 Task: Get the details for the last Tri-Rail train from Miami Airport to Mangonia Park.
Action: Mouse moved to (202, 52)
Screenshot: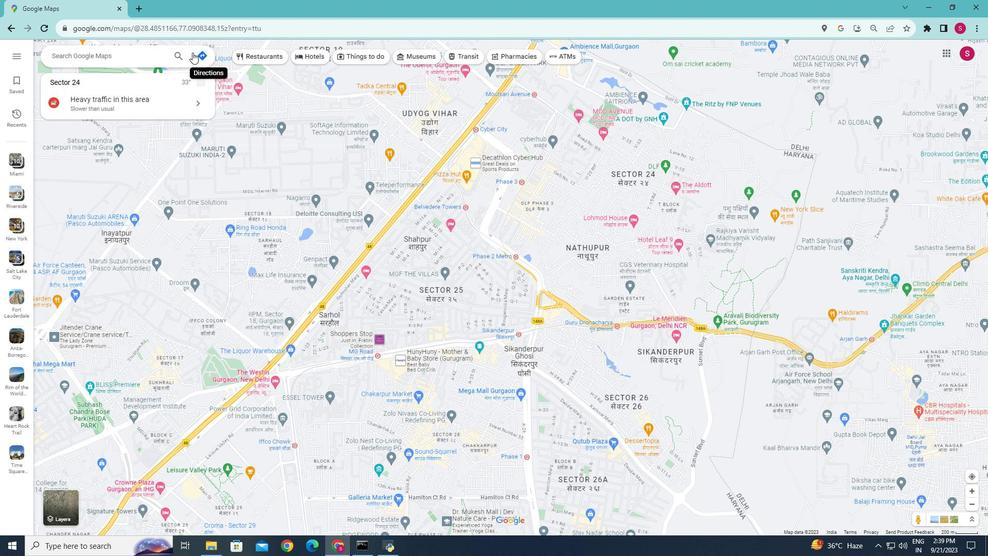 
Action: Mouse pressed left at (202, 52)
Screenshot: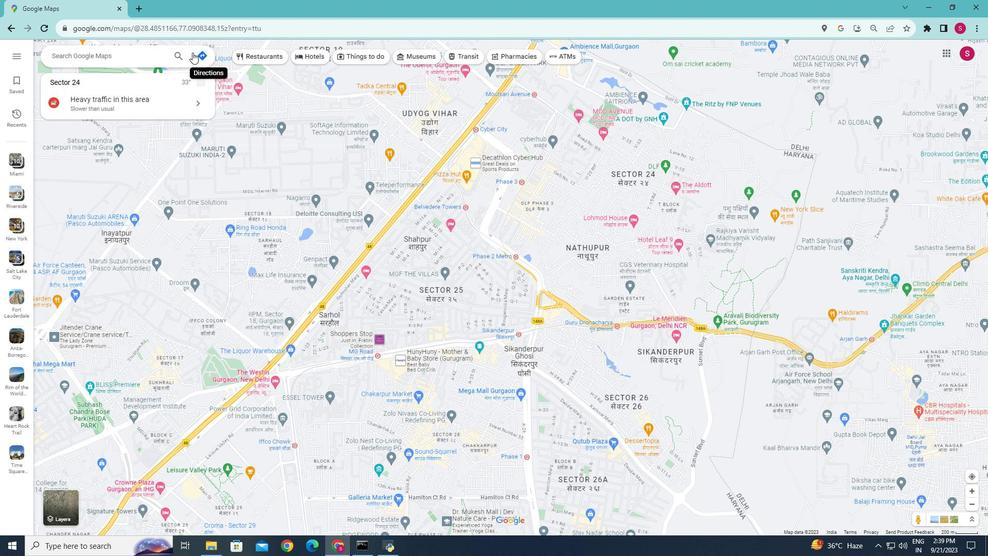 
Action: Mouse moved to (107, 78)
Screenshot: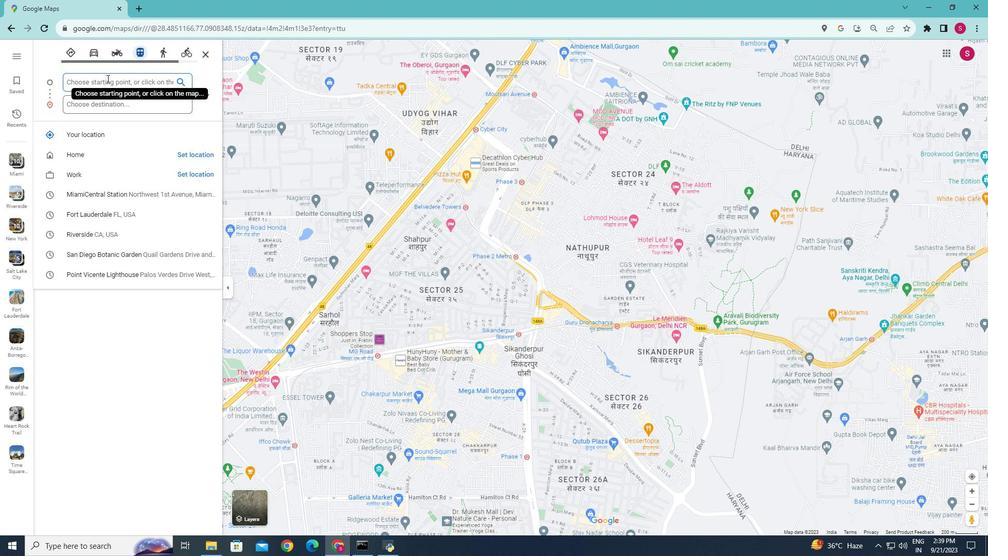 
Action: Mouse pressed left at (107, 78)
Screenshot: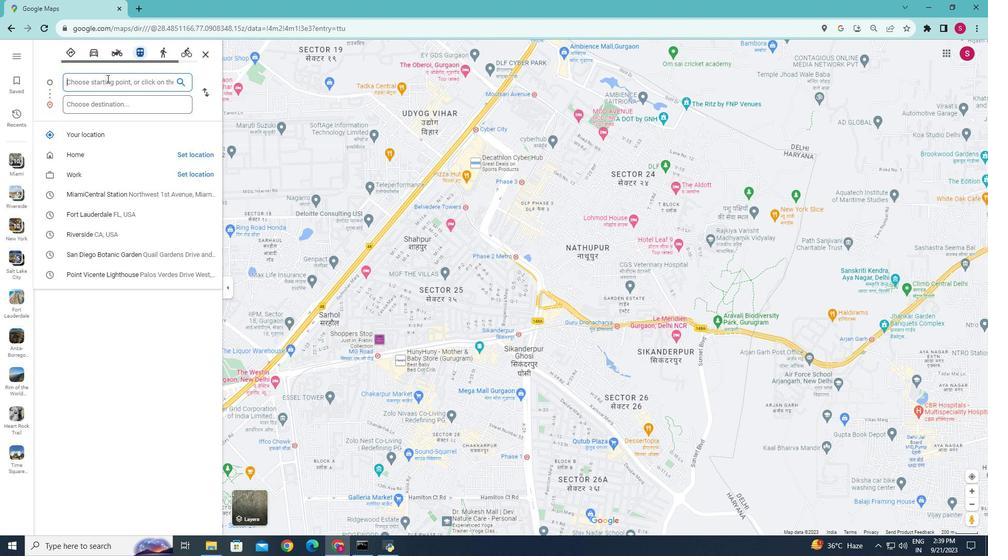 
Action: Key pressed <Key.caps_lock>M<Key.caps_lock>iami<Key.space><Key.caps_lock>A<Key.caps_lock>irport
Screenshot: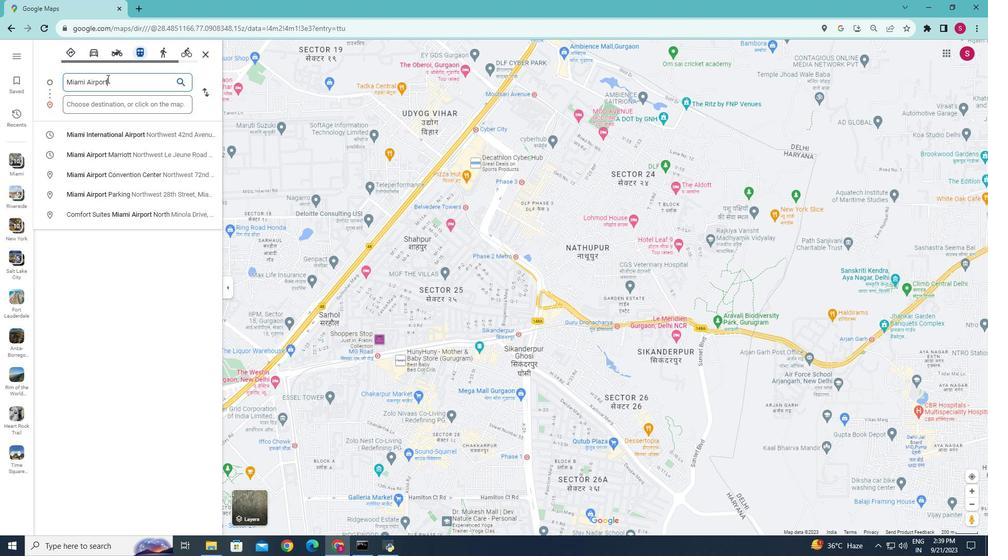 
Action: Mouse moved to (107, 101)
Screenshot: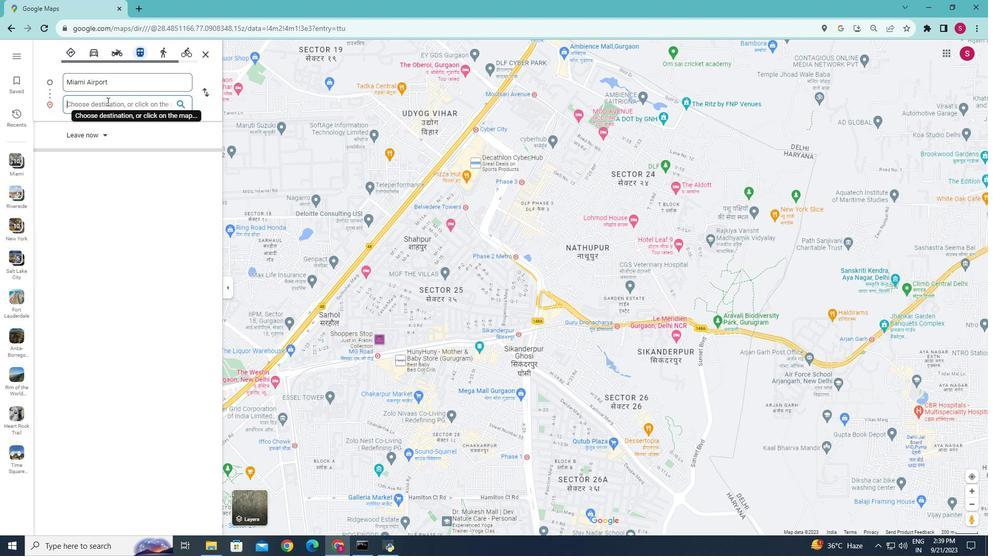 
Action: Mouse pressed left at (107, 101)
Screenshot: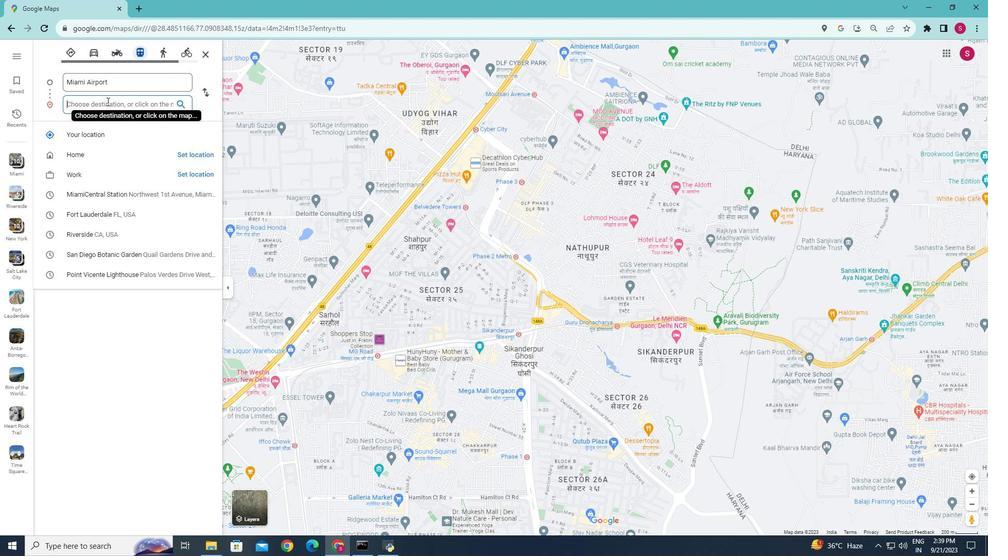 
Action: Key pressed <Key.caps_lock>M<Key.caps_lock>angonia<Key.space><Key.caps_lock>P<Key.caps_lock>ark<Key.enter>
Screenshot: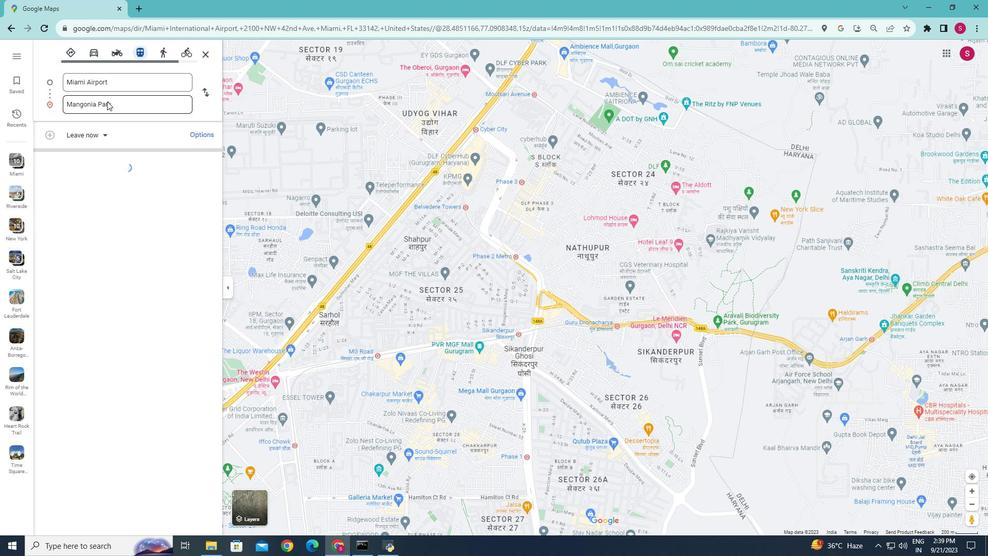 
Action: Mouse moved to (207, 128)
Screenshot: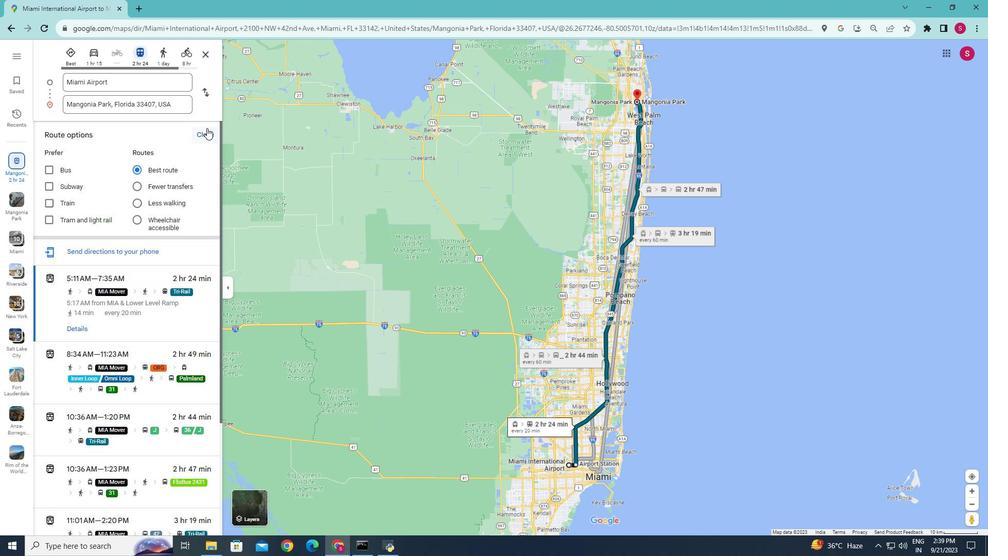 
Action: Mouse pressed left at (207, 128)
Screenshot: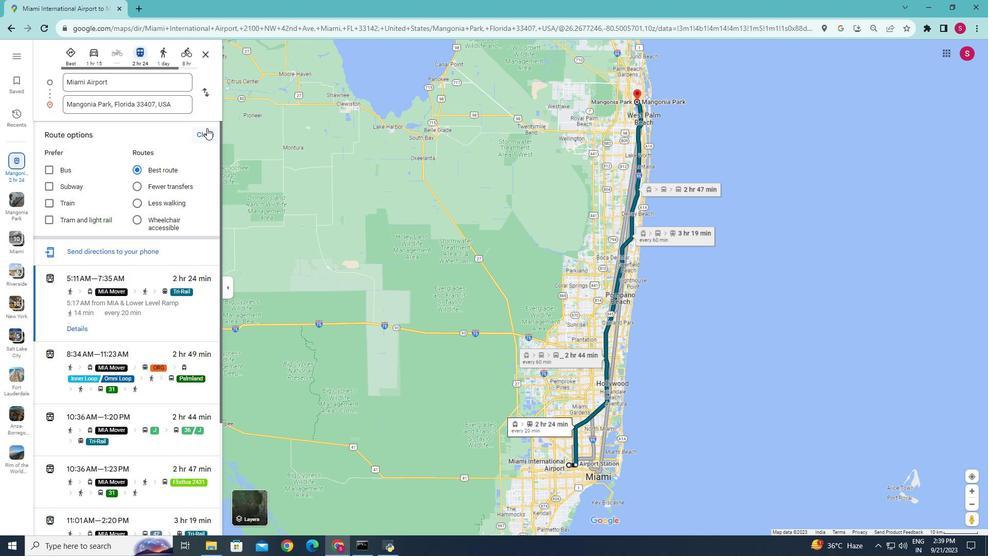 
Action: Mouse moved to (47, 205)
Screenshot: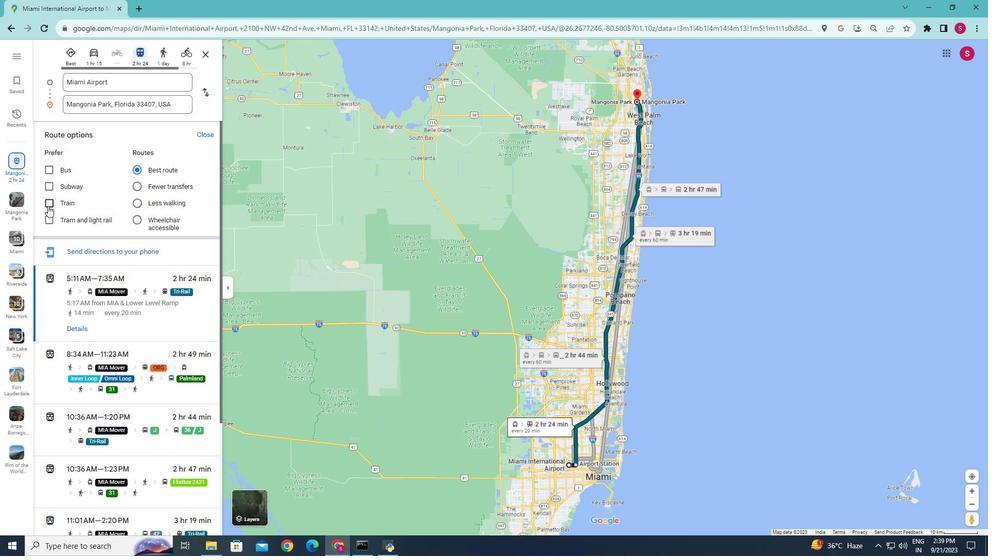 
Action: Mouse pressed left at (47, 205)
Screenshot: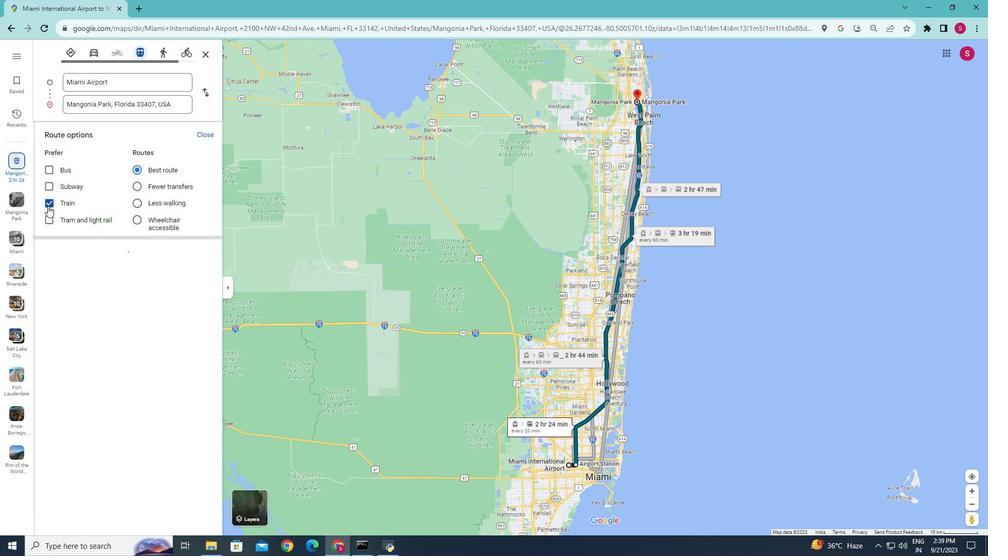 
Action: Mouse moved to (49, 219)
Screenshot: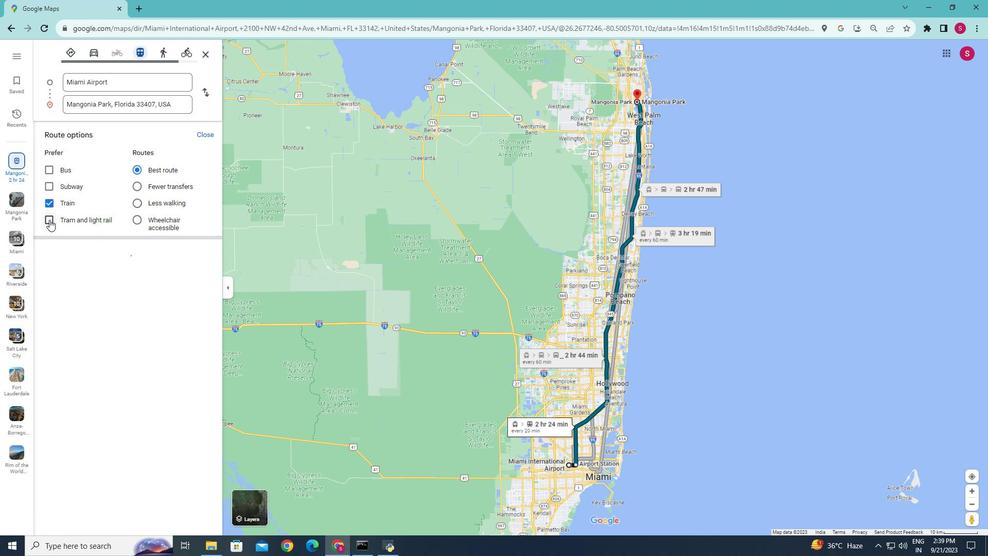 
Action: Mouse pressed left at (49, 219)
Screenshot: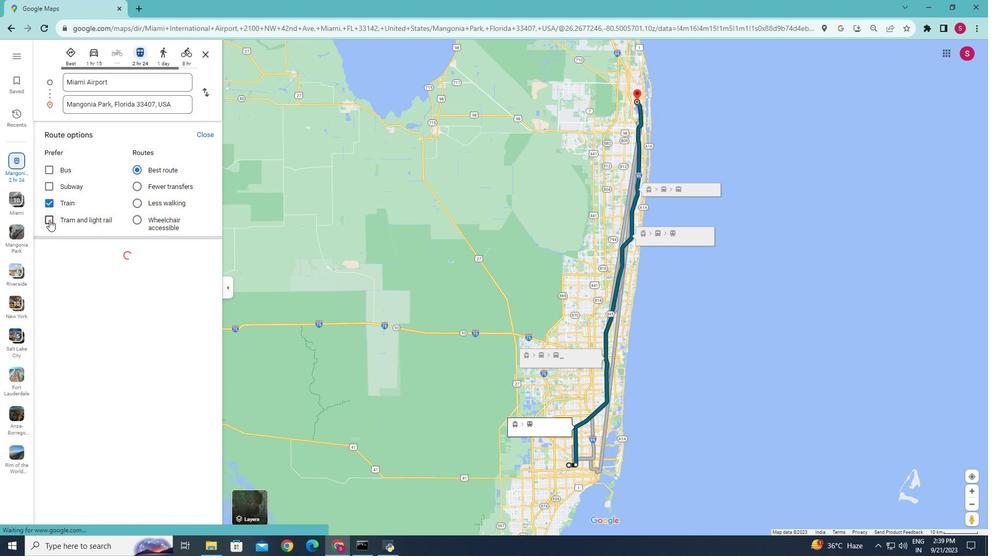 
Action: Mouse moved to (73, 329)
Screenshot: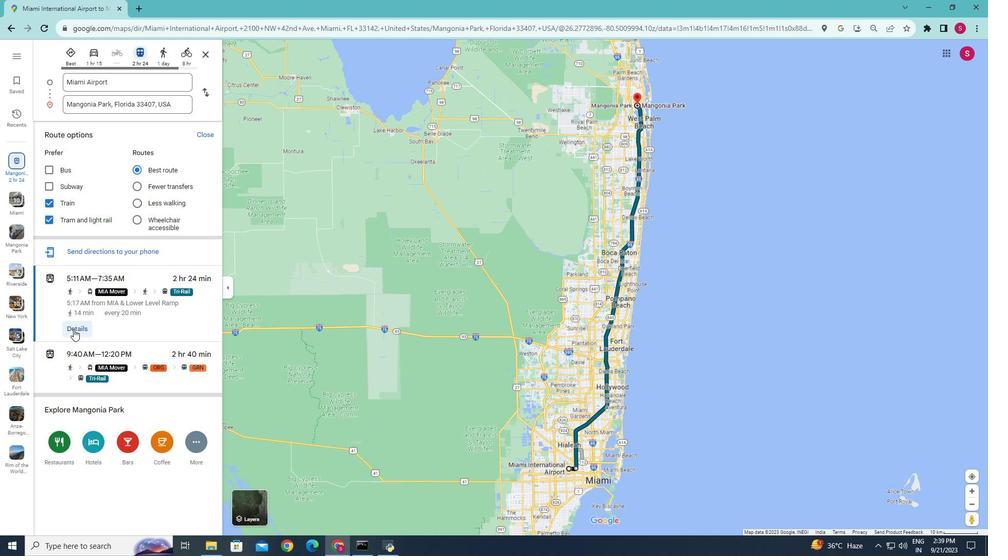 
Action: Mouse pressed left at (73, 329)
Screenshot: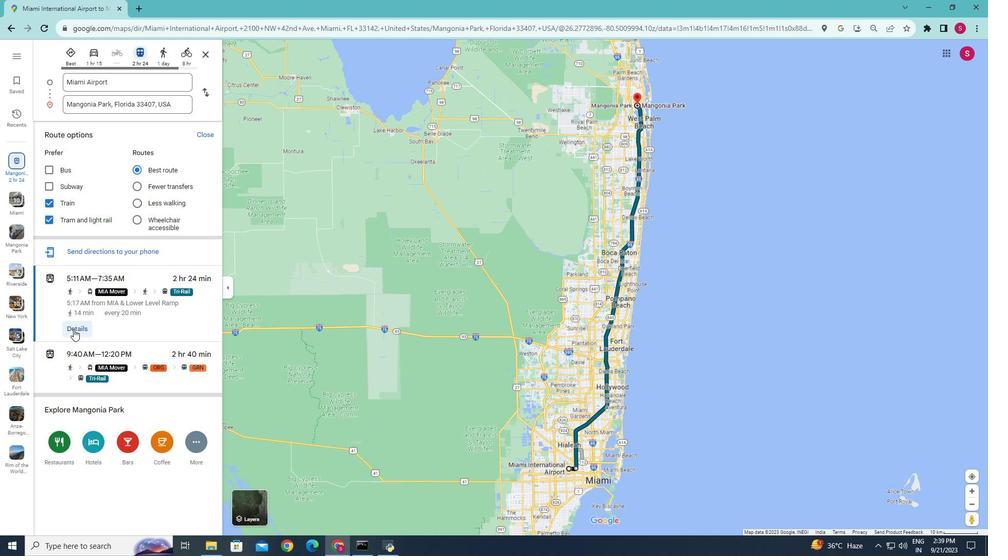 
Action: Mouse moved to (166, 255)
Screenshot: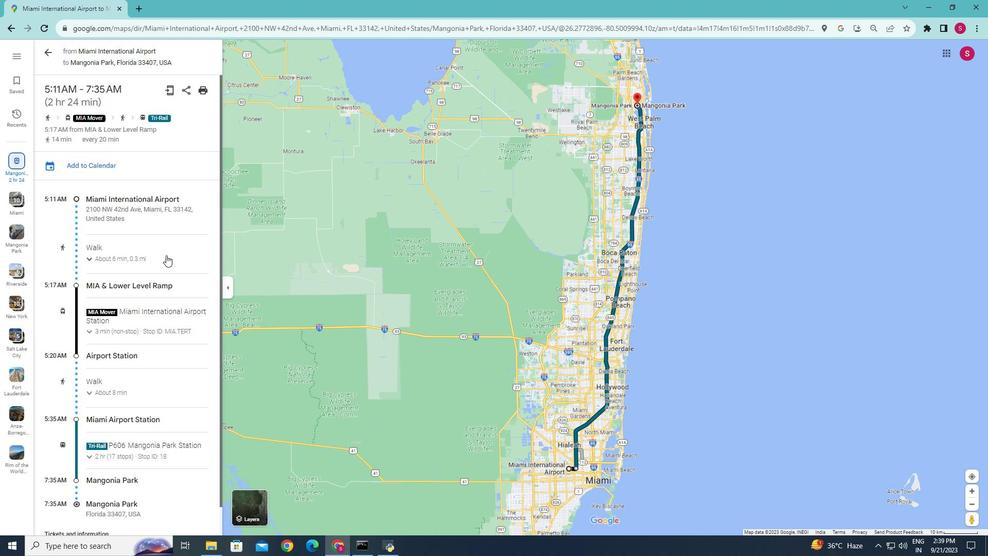 
Action: Mouse scrolled (166, 254) with delta (0, 0)
Screenshot: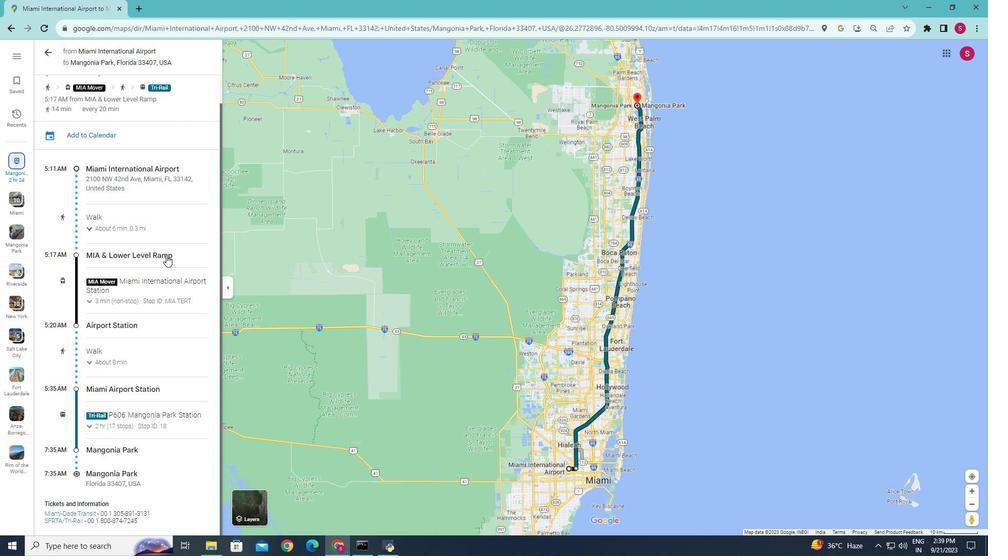 
Action: Mouse moved to (129, 292)
Screenshot: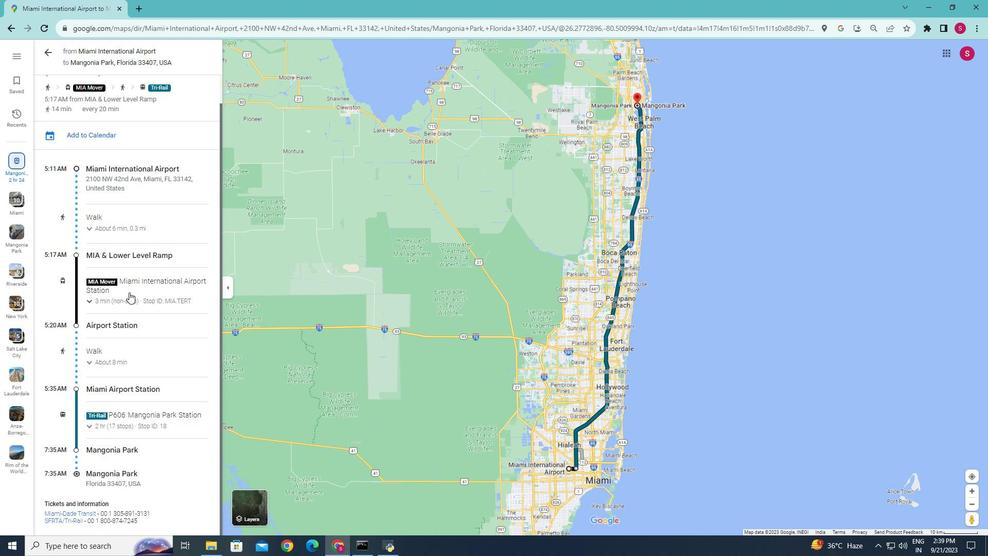 
Action: Mouse scrolled (129, 291) with delta (0, 0)
Screenshot: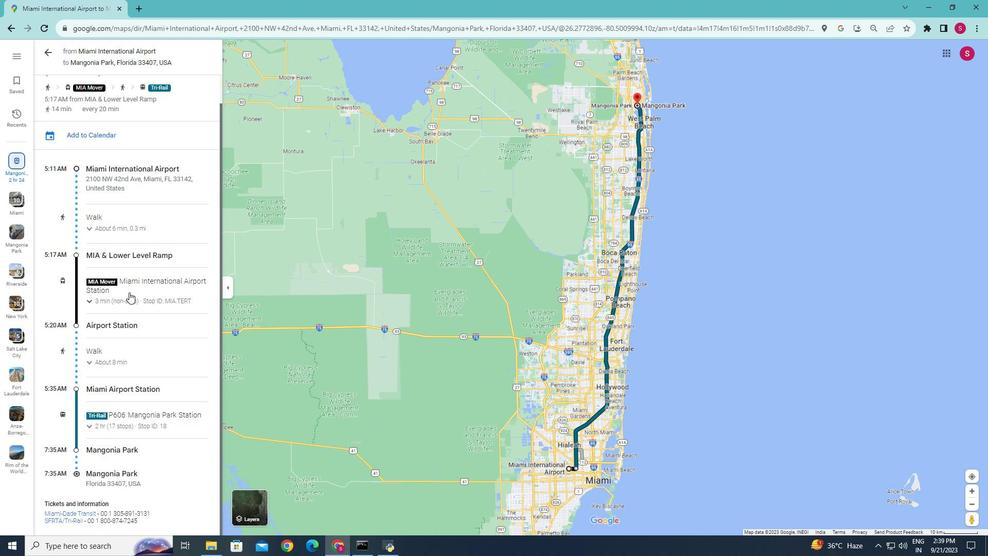
Action: Mouse moved to (141, 371)
Screenshot: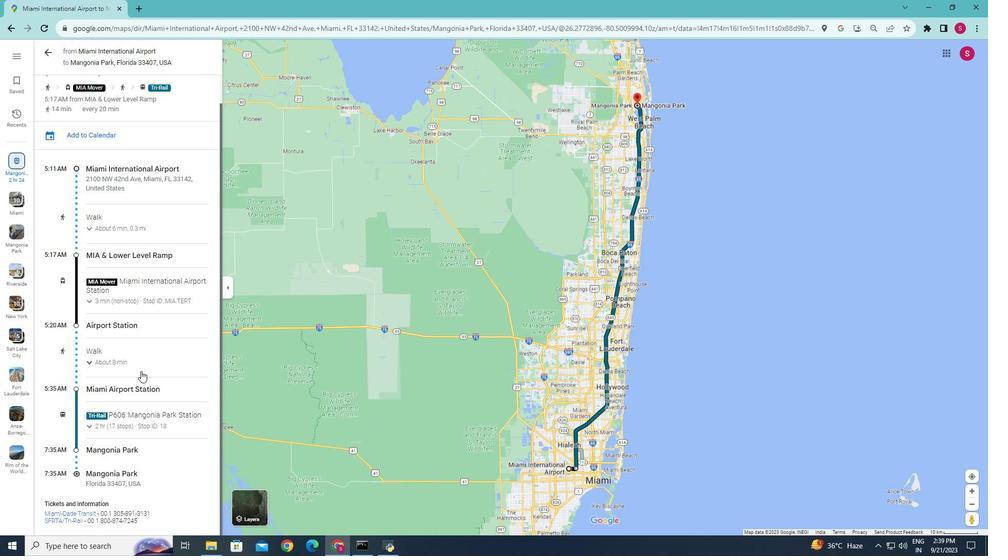 
Action: Mouse scrolled (141, 370) with delta (0, 0)
Screenshot: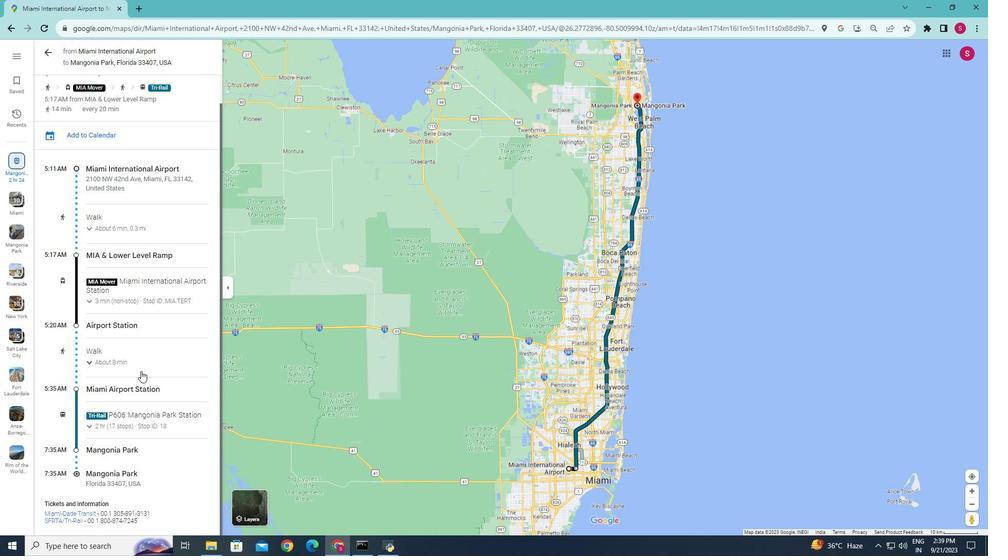 
Action: Mouse scrolled (141, 370) with delta (0, 0)
Screenshot: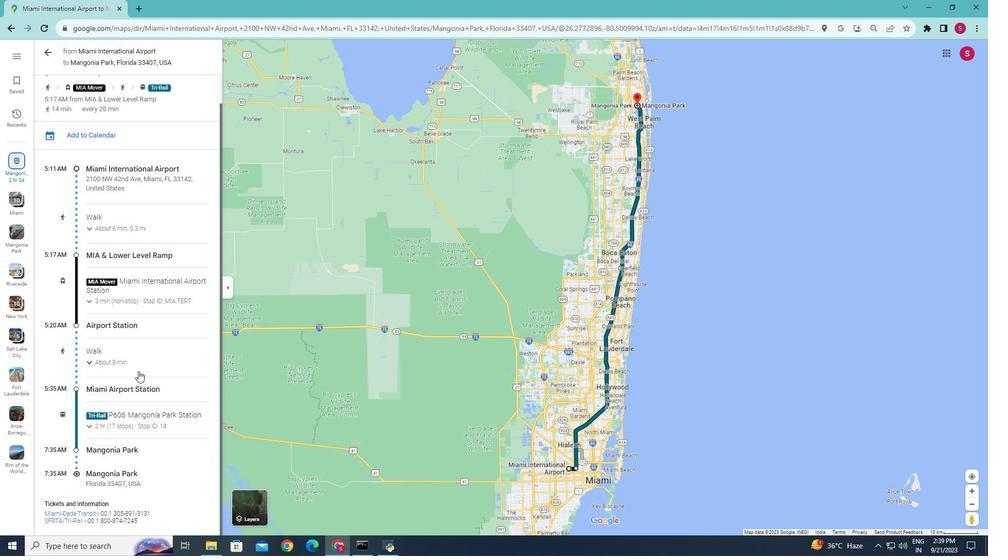 
Action: Mouse moved to (140, 371)
Screenshot: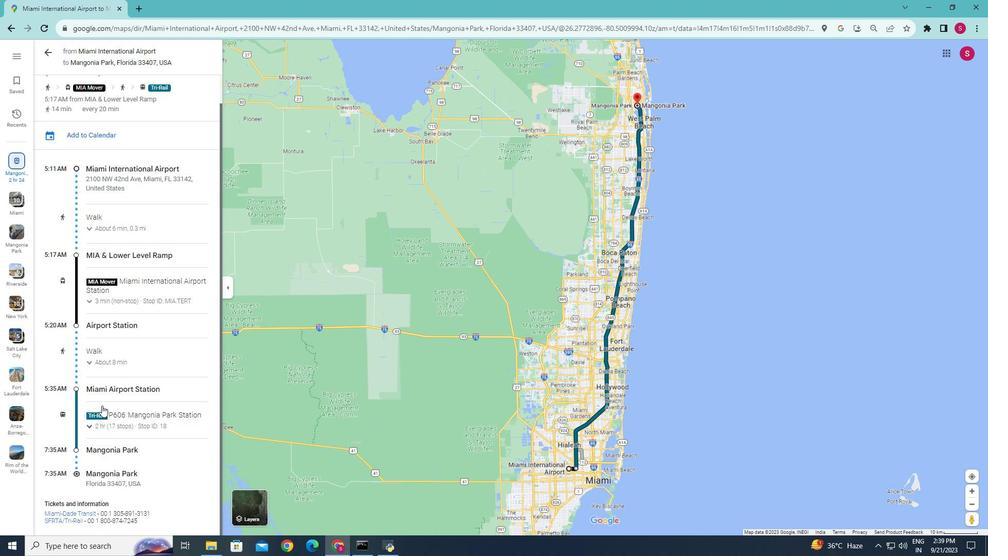 
Action: Mouse scrolled (140, 370) with delta (0, 0)
Screenshot: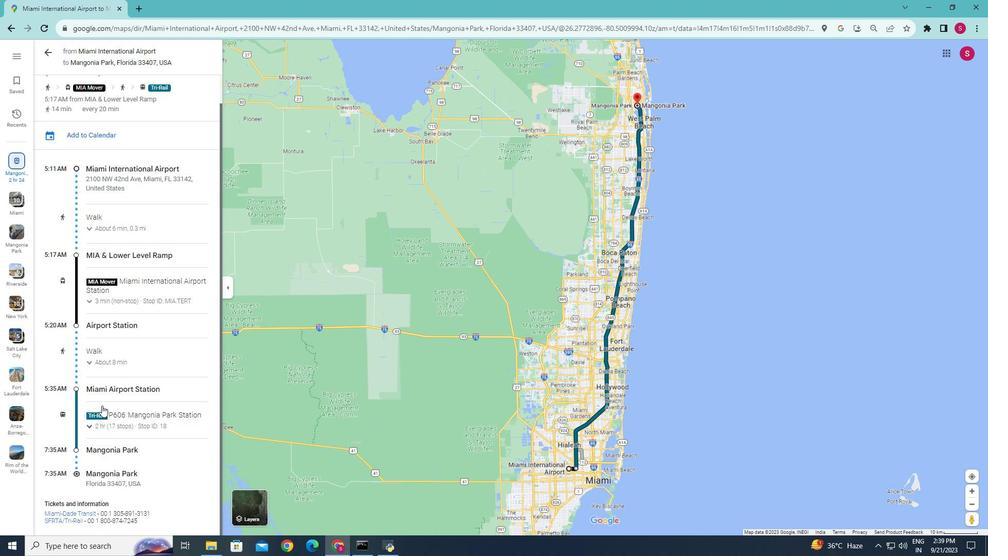
Action: Mouse moved to (91, 360)
Screenshot: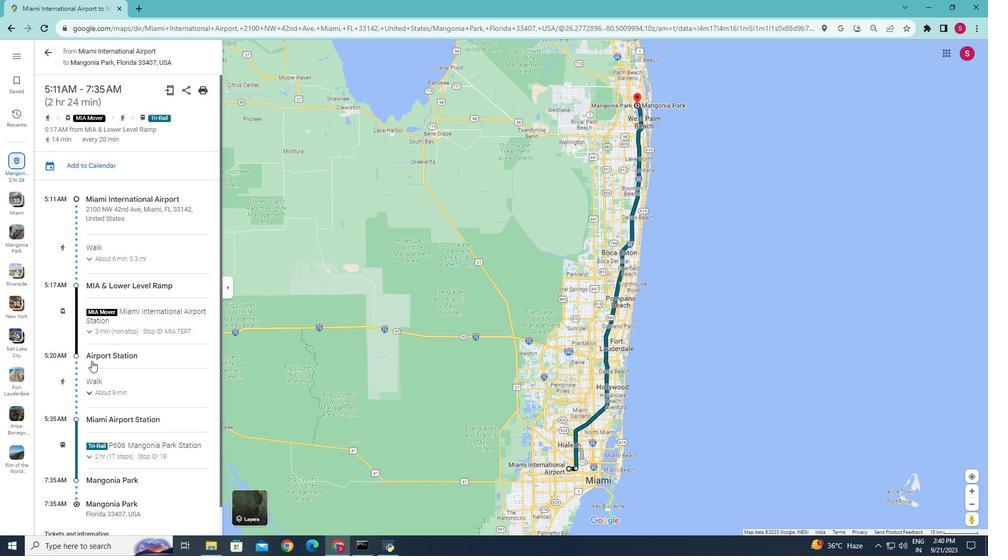 
Action: Mouse scrolled (91, 361) with delta (0, 0)
Screenshot: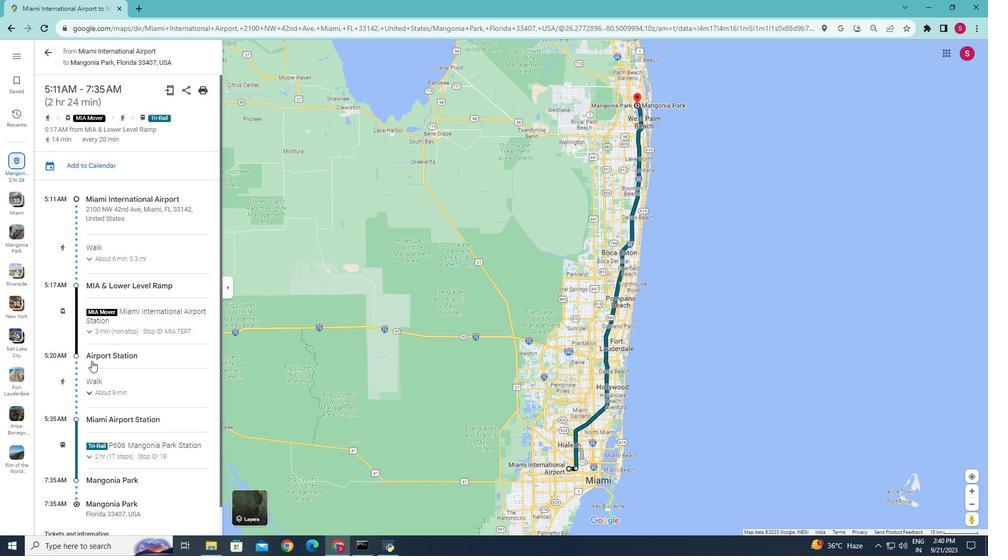 
Action: Mouse scrolled (91, 361) with delta (0, 0)
Screenshot: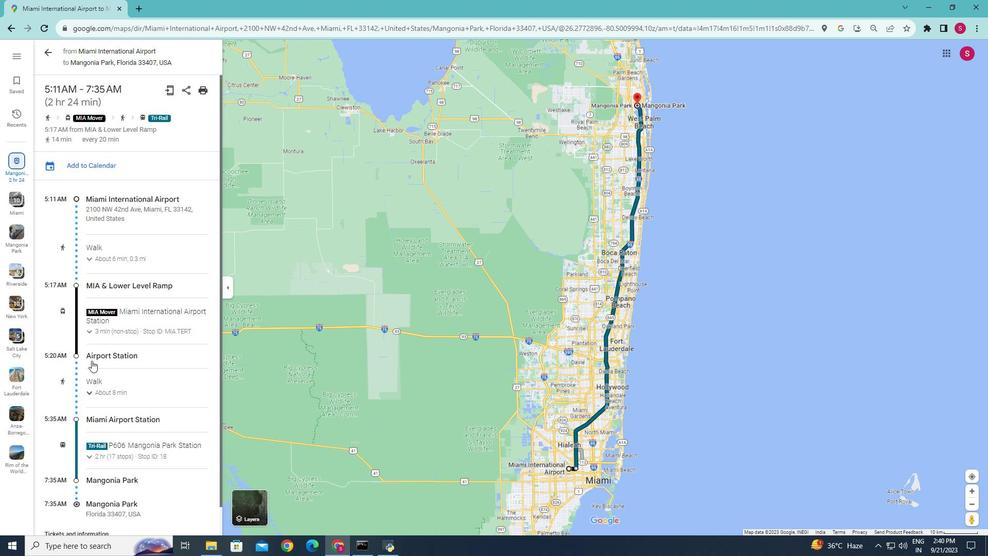 
Action: Mouse scrolled (91, 361) with delta (0, 0)
Screenshot: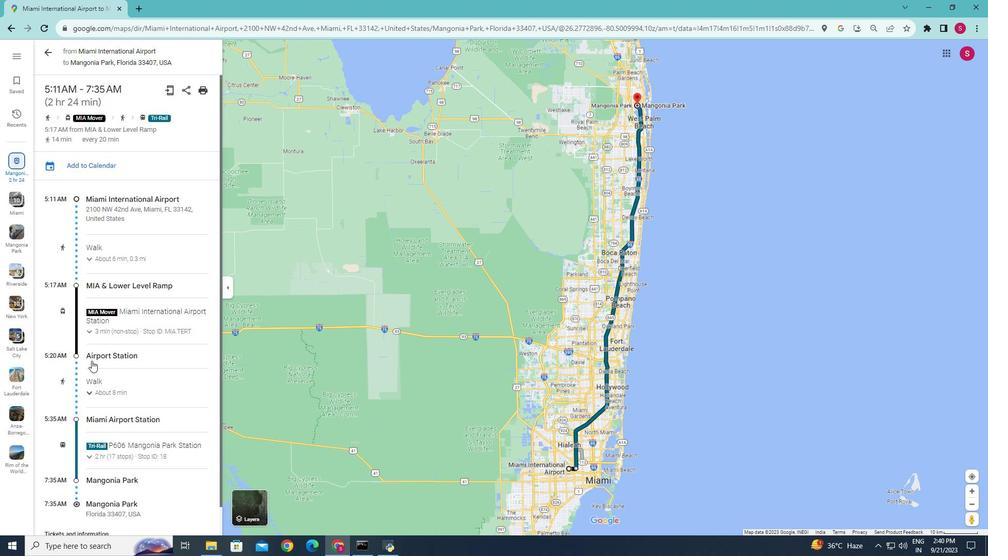 
Action: Mouse moved to (96, 352)
Screenshot: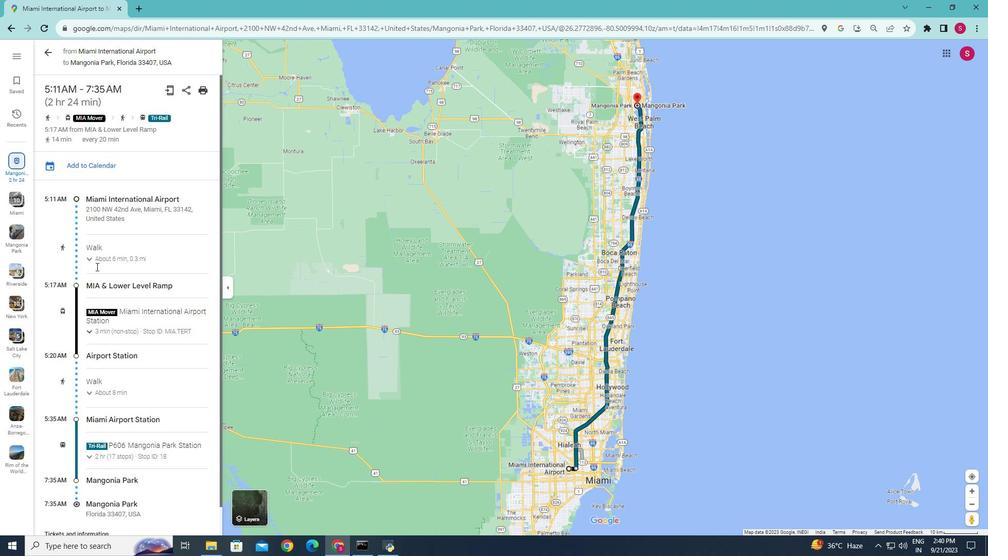 
Action: Mouse scrolled (96, 353) with delta (0, 0)
Screenshot: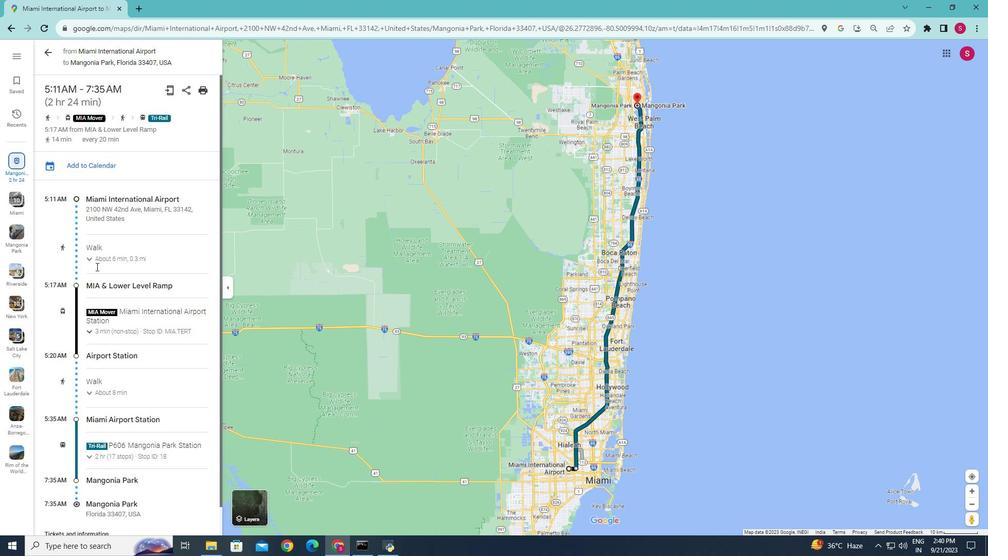 
Action: Mouse scrolled (96, 353) with delta (0, 0)
Screenshot: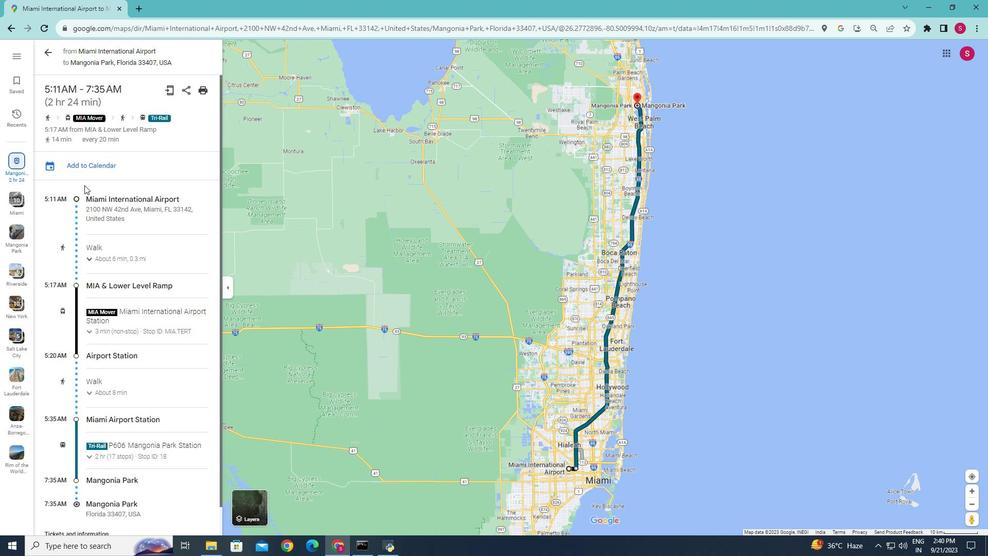 
Action: Mouse scrolled (96, 353) with delta (0, 0)
Screenshot: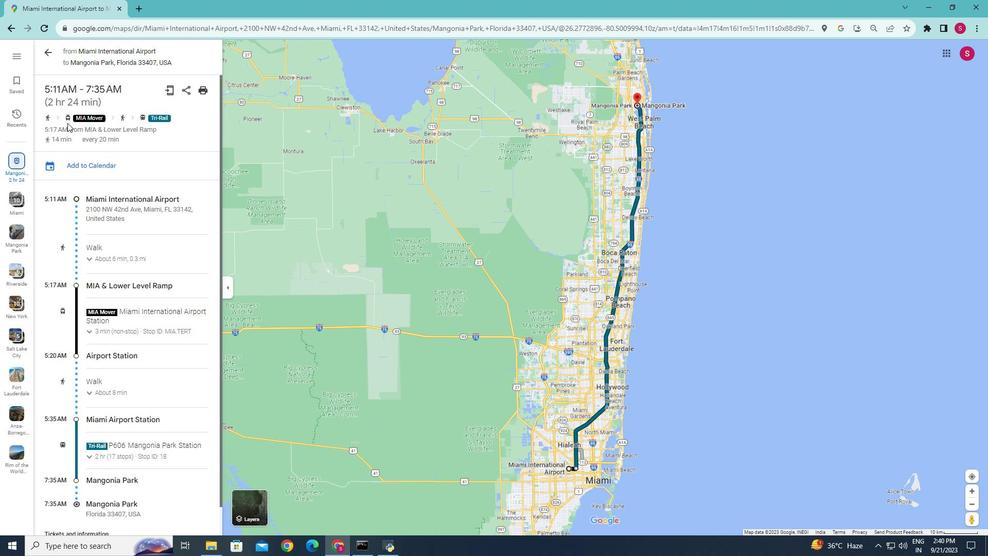 
Action: Mouse moved to (43, 56)
Screenshot: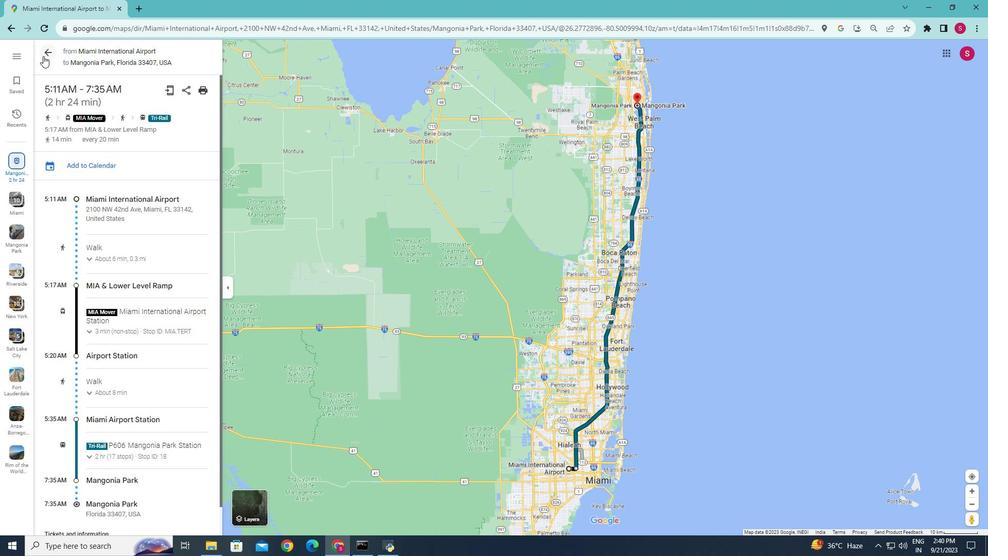 
Action: Mouse pressed left at (43, 56)
Screenshot: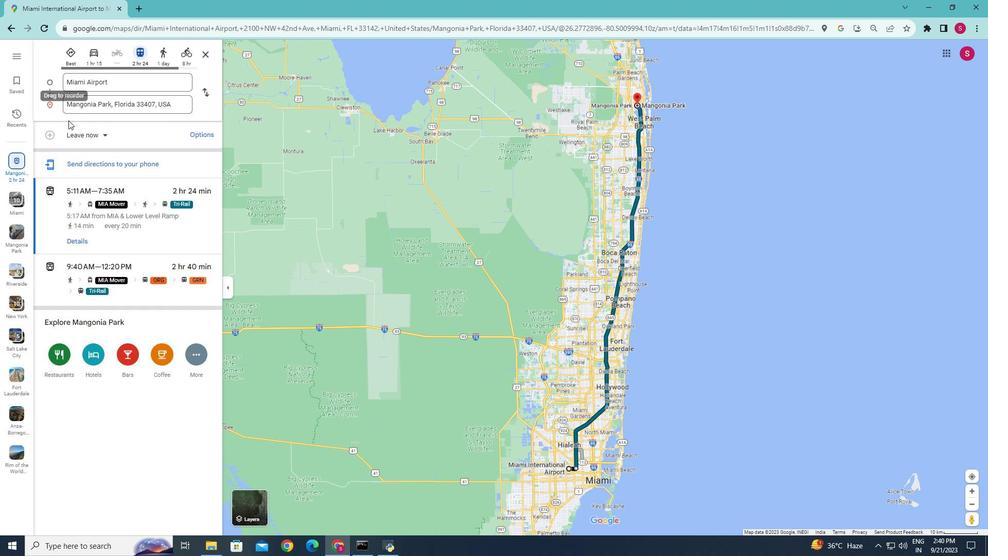 
Action: Mouse moved to (138, 293)
Screenshot: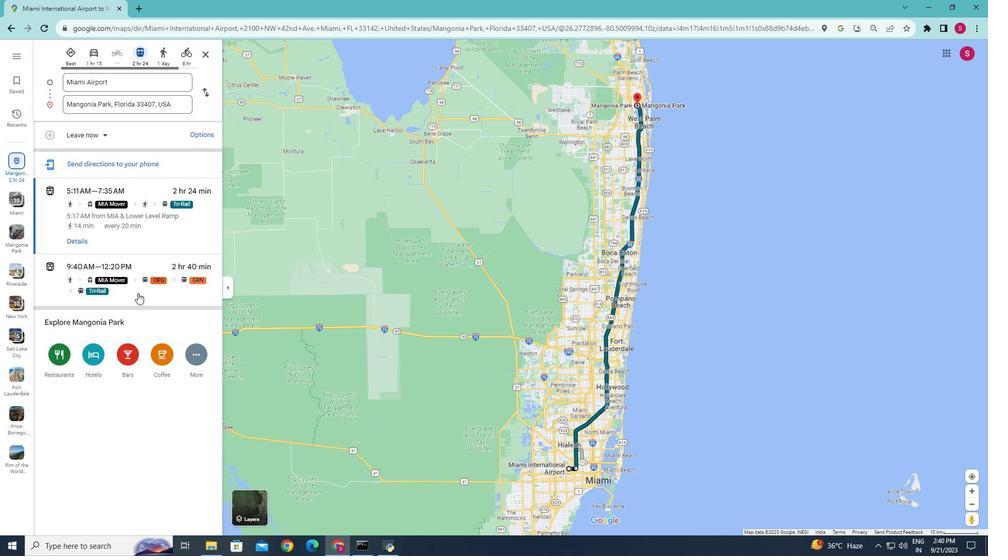 
Action: Mouse scrolled (138, 292) with delta (0, 0)
Screenshot: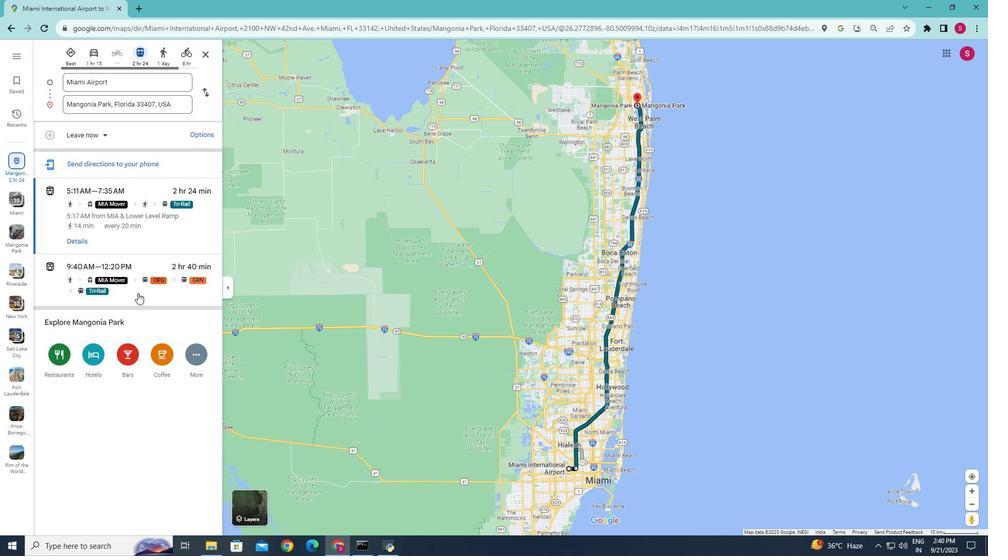 
Action: Mouse scrolled (138, 292) with delta (0, 0)
Screenshot: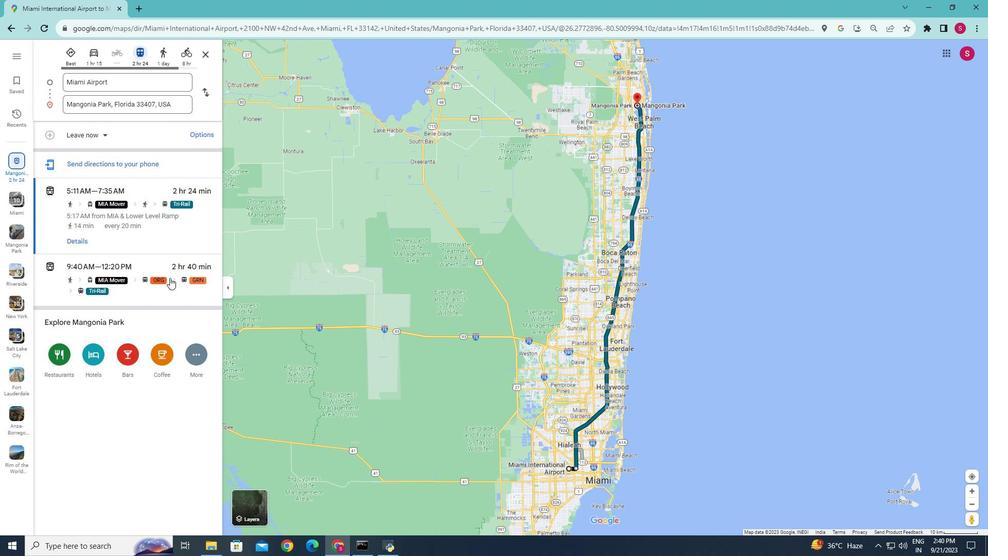 
Action: Mouse moved to (202, 254)
Screenshot: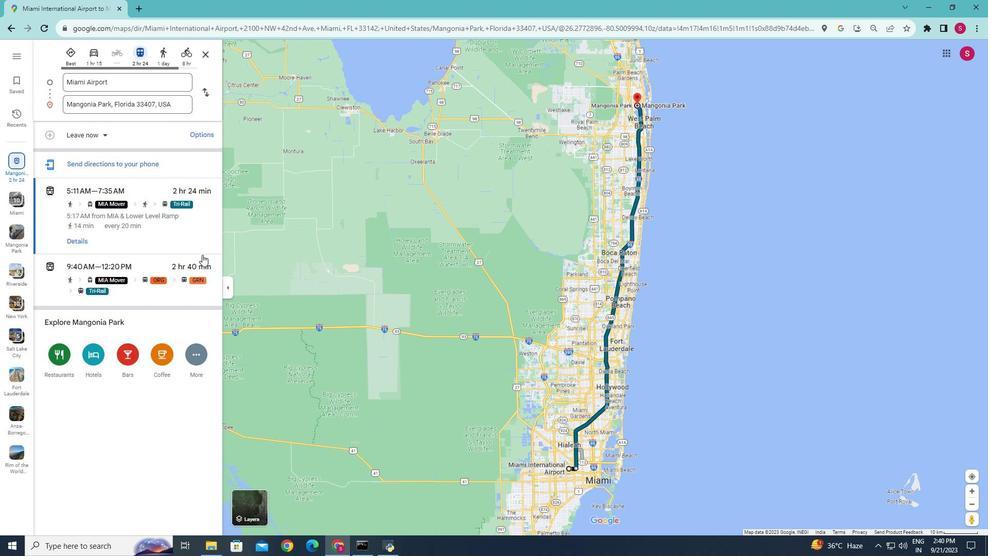 
